 Task: Search for emails with a message size of 180 KB.
Action: Mouse moved to (238, 10)
Screenshot: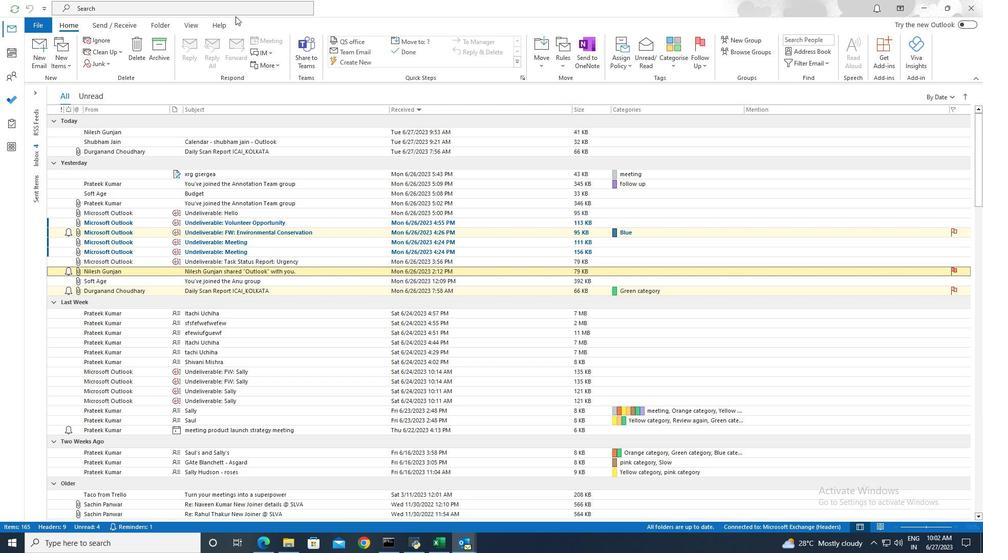 
Action: Mouse pressed left at (239, 8)
Screenshot: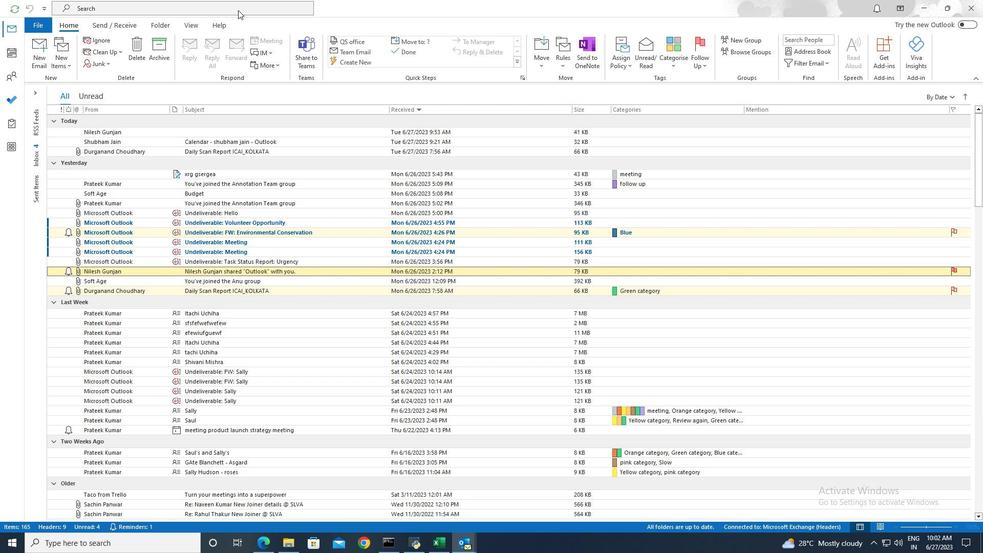
Action: Mouse moved to (351, 6)
Screenshot: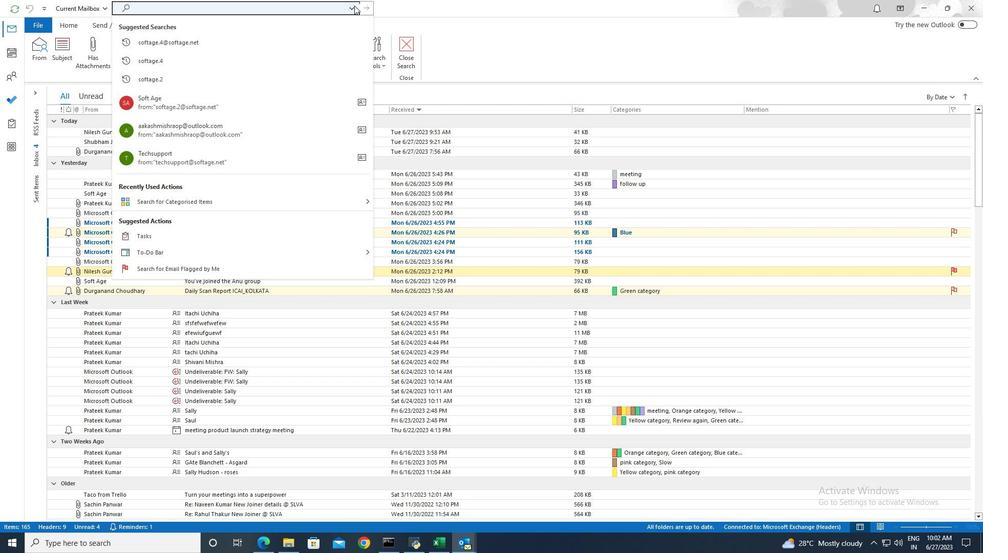 
Action: Mouse pressed left at (351, 6)
Screenshot: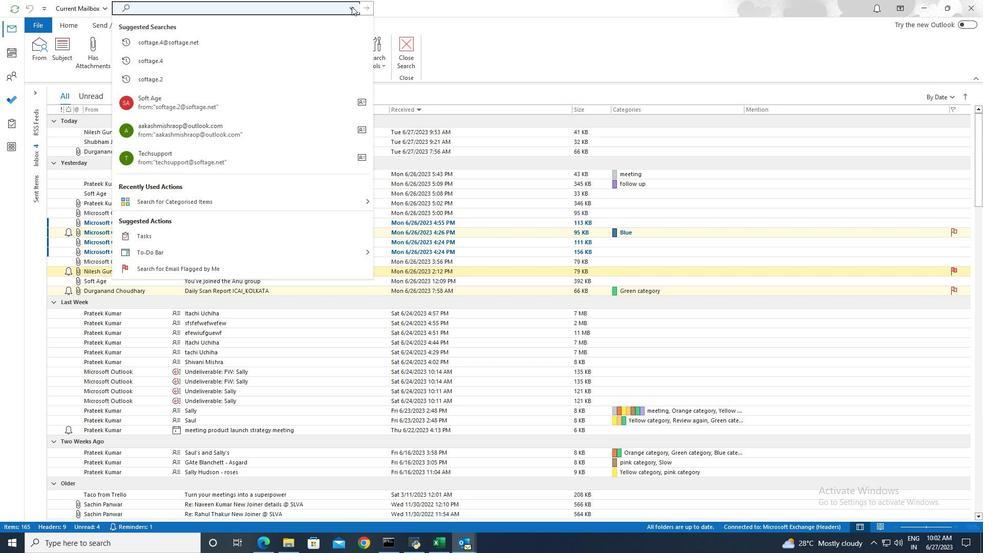 
Action: Mouse moved to (172, 308)
Screenshot: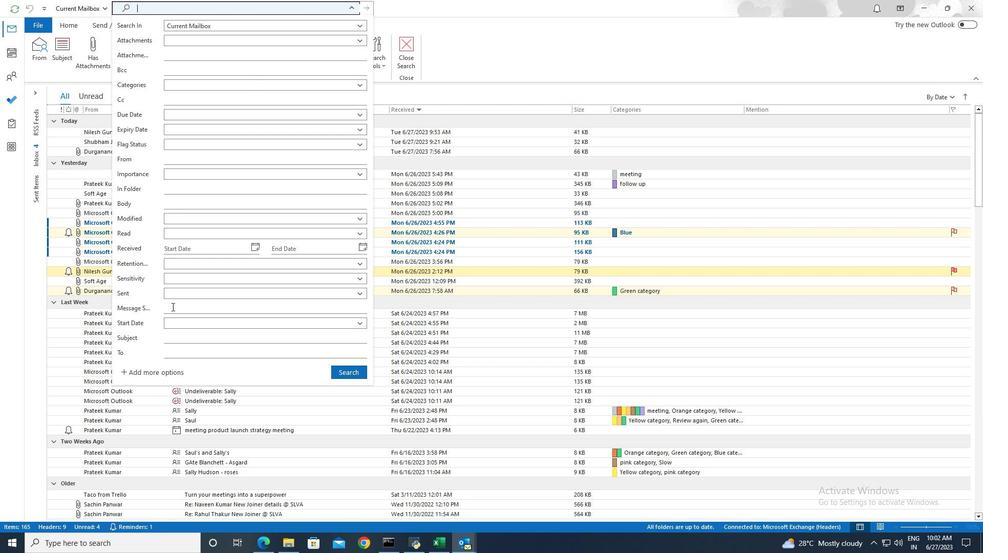 
Action: Mouse pressed left at (172, 308)
Screenshot: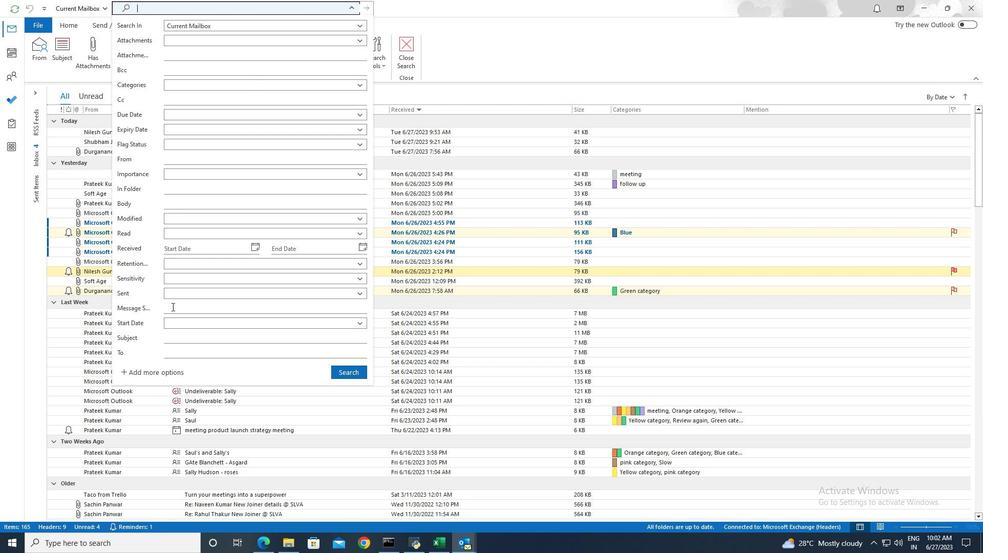 
Action: Mouse moved to (173, 308)
Screenshot: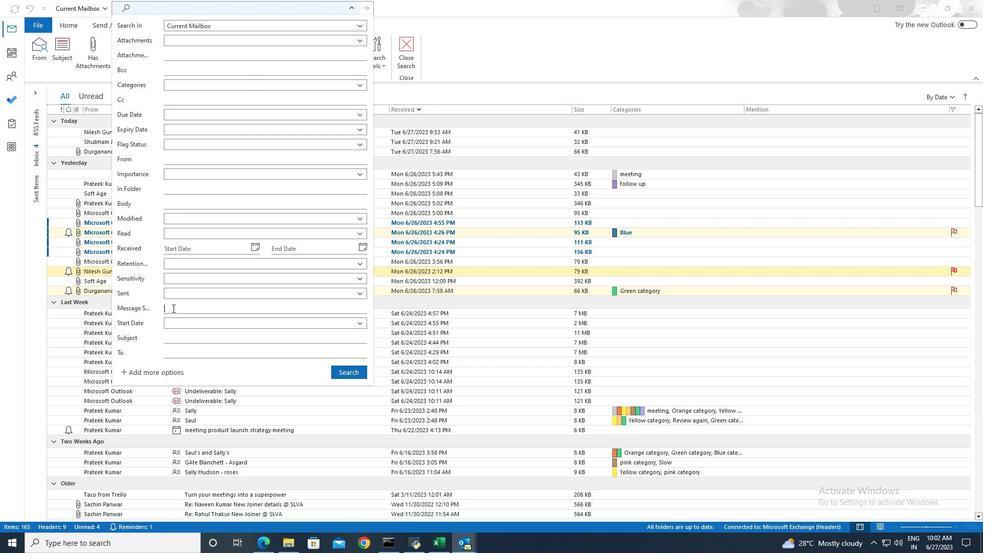 
Action: Key pressed 180<Key.space><Key.shift>KB
Screenshot: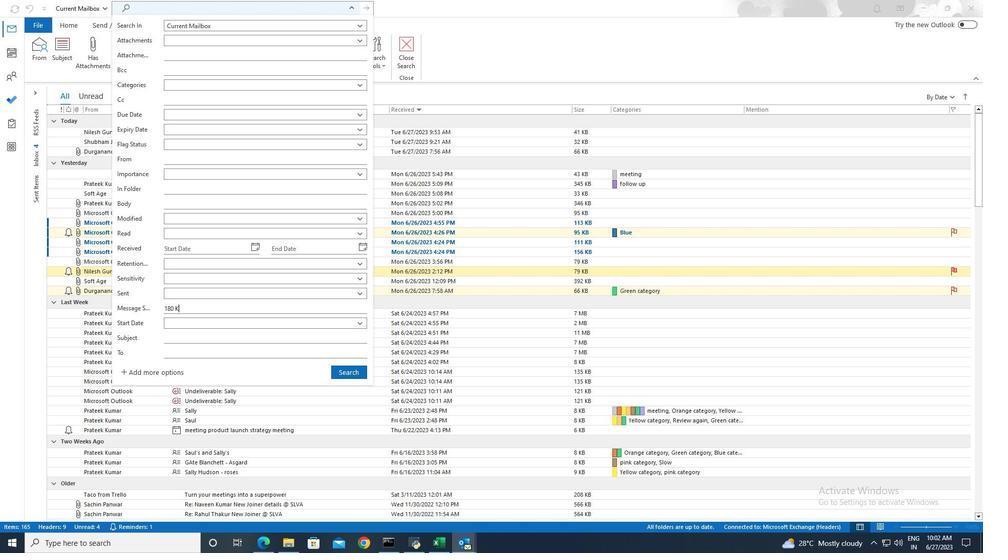 
Action: Mouse moved to (356, 373)
Screenshot: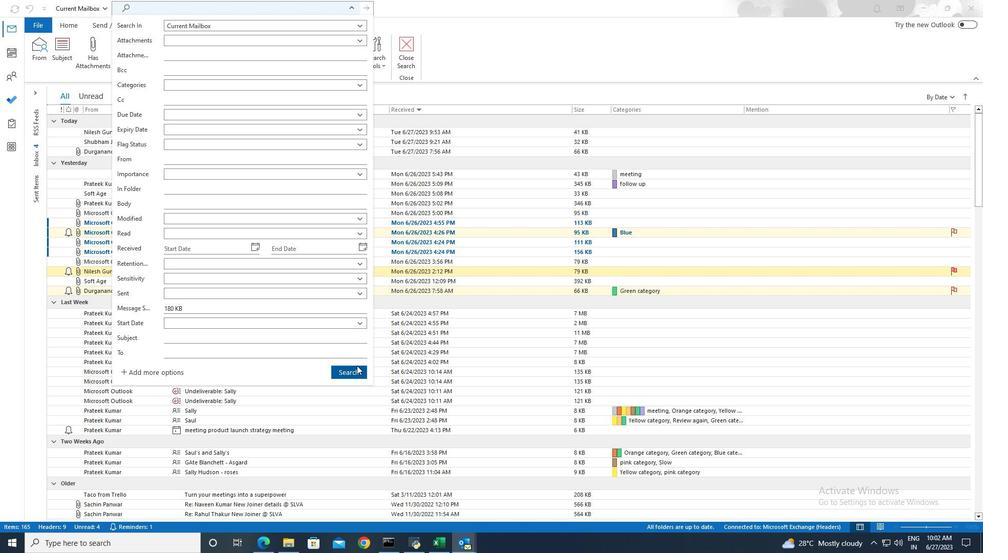 
Action: Mouse pressed left at (356, 373)
Screenshot: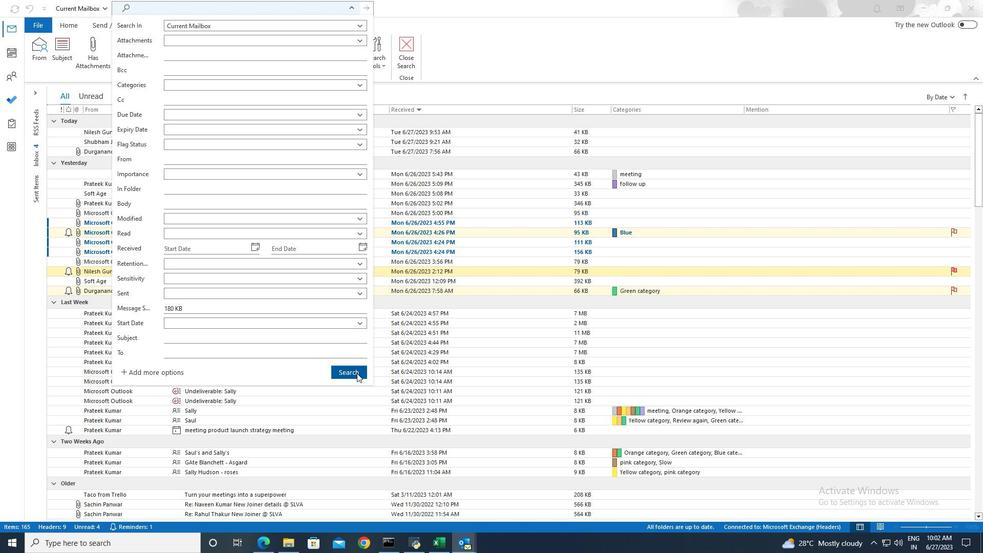 
